 Task: Change the host image version preference to beta.
Action: Mouse moved to (933, 72)
Screenshot: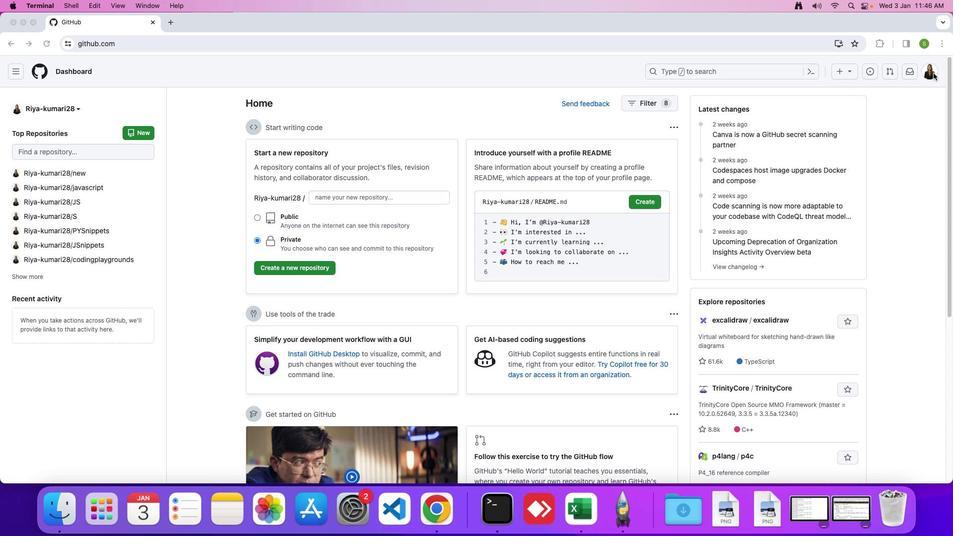 
Action: Mouse pressed left at (933, 72)
Screenshot: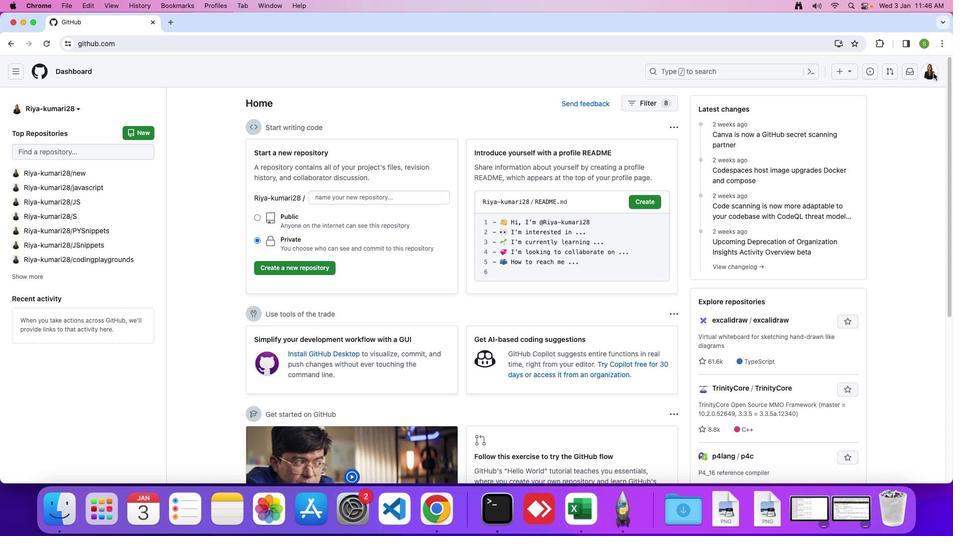 
Action: Mouse moved to (931, 70)
Screenshot: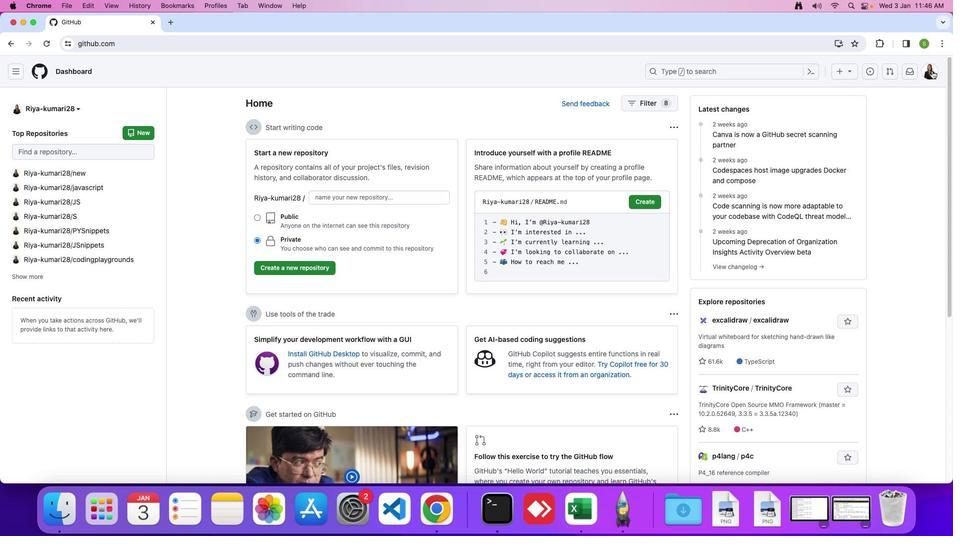 
Action: Mouse pressed left at (931, 70)
Screenshot: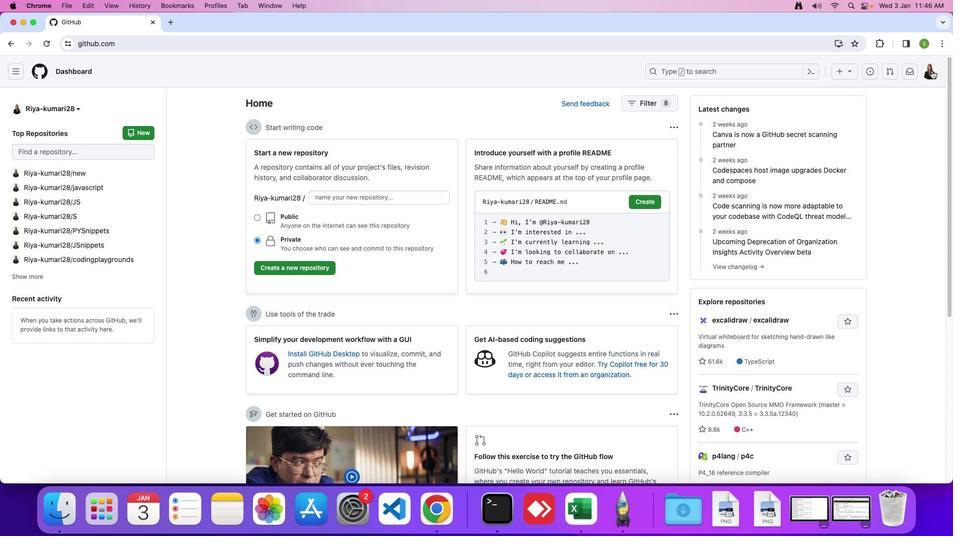 
Action: Mouse moved to (875, 338)
Screenshot: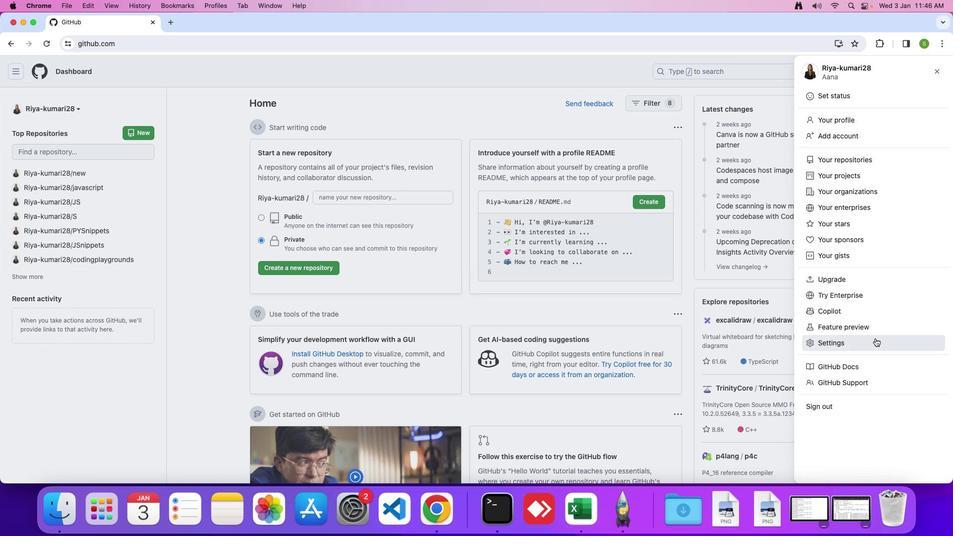 
Action: Mouse pressed left at (875, 338)
Screenshot: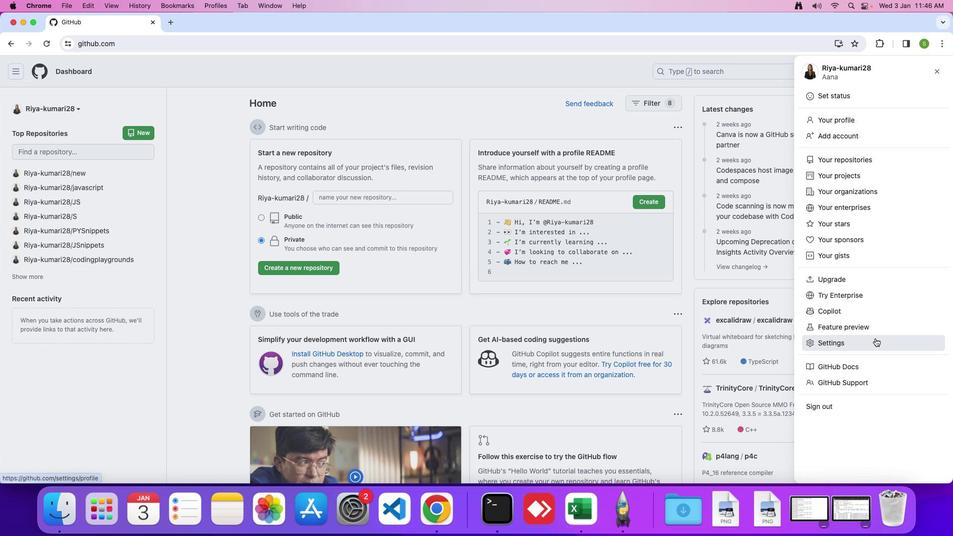 
Action: Mouse moved to (199, 418)
Screenshot: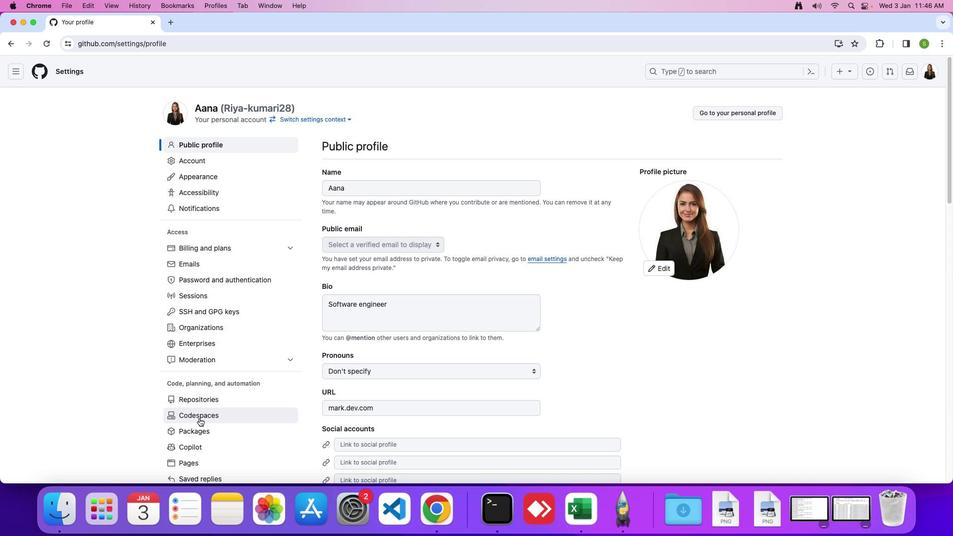 
Action: Mouse pressed left at (199, 418)
Screenshot: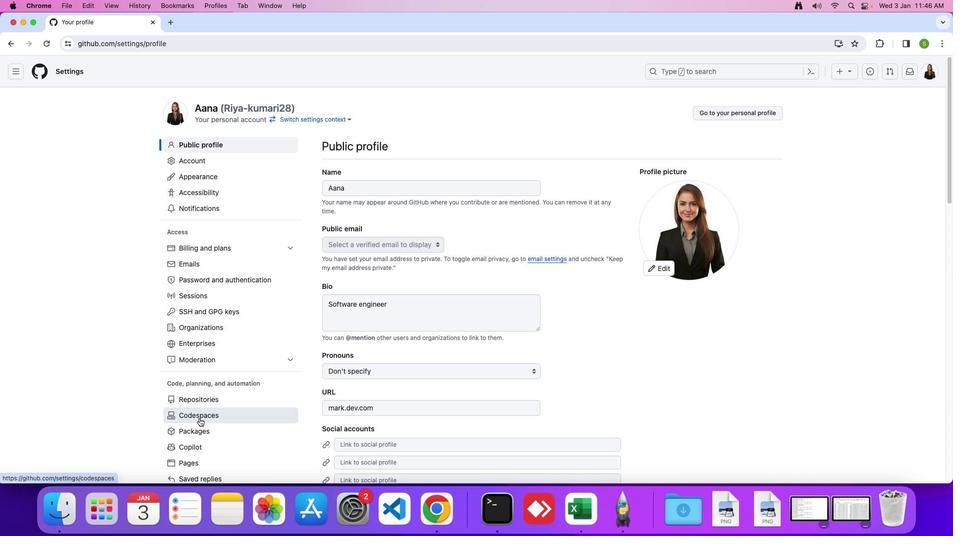 
Action: Mouse moved to (413, 375)
Screenshot: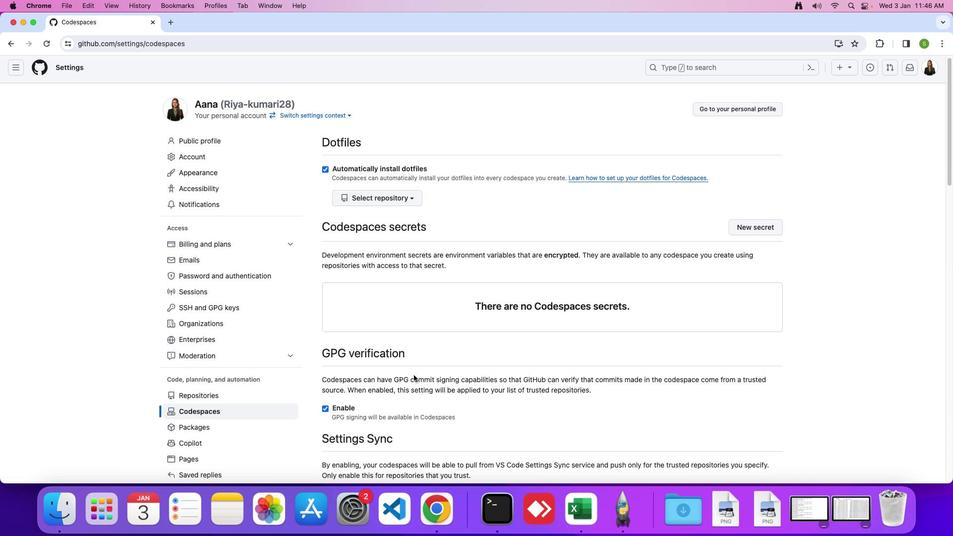 
Action: Mouse scrolled (413, 375) with delta (0, 0)
Screenshot: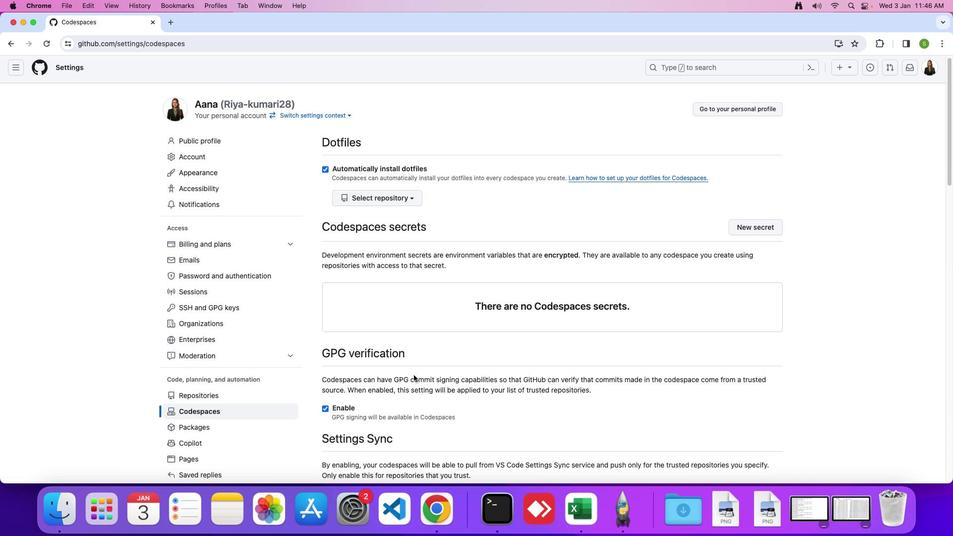 
Action: Mouse scrolled (413, 375) with delta (0, 0)
Screenshot: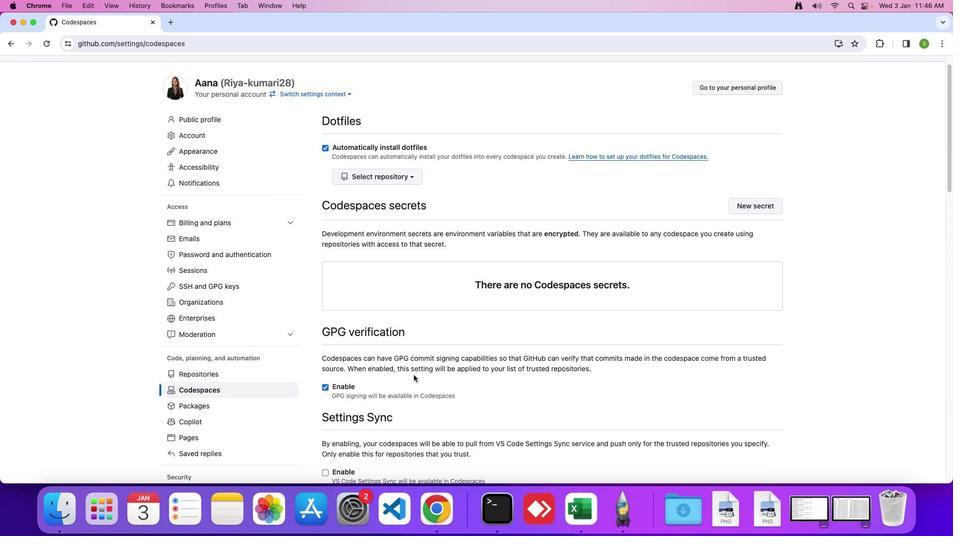 
Action: Mouse scrolled (413, 375) with delta (0, -1)
Screenshot: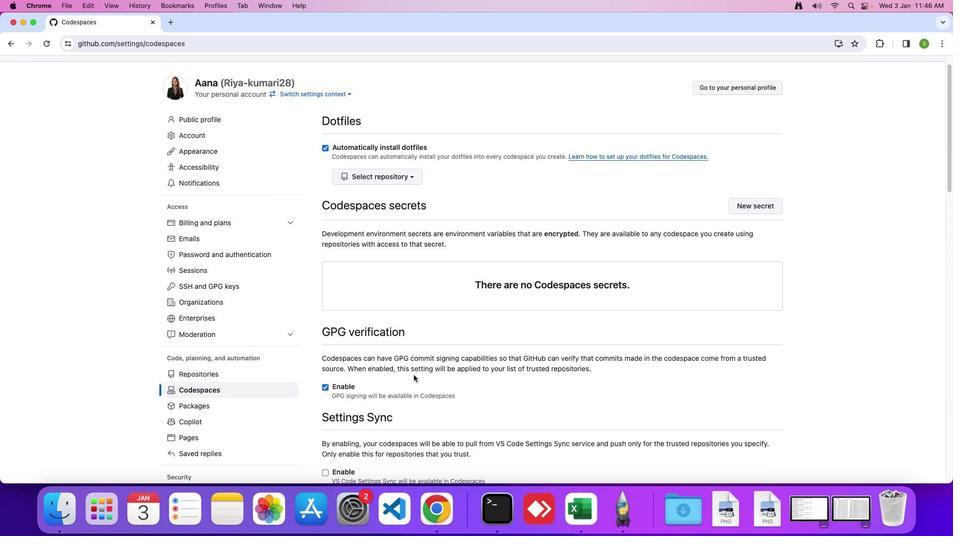 
Action: Mouse moved to (414, 375)
Screenshot: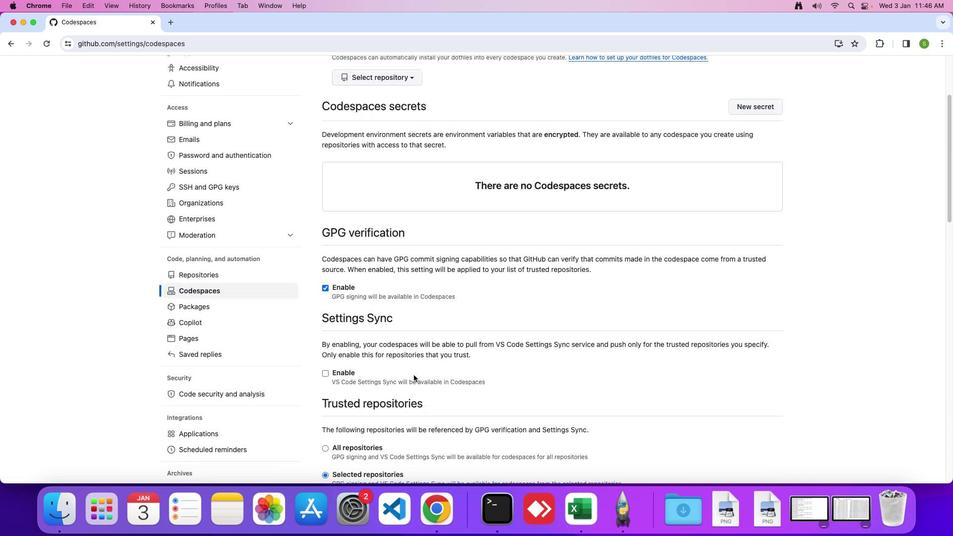 
Action: Mouse scrolled (414, 375) with delta (0, -2)
Screenshot: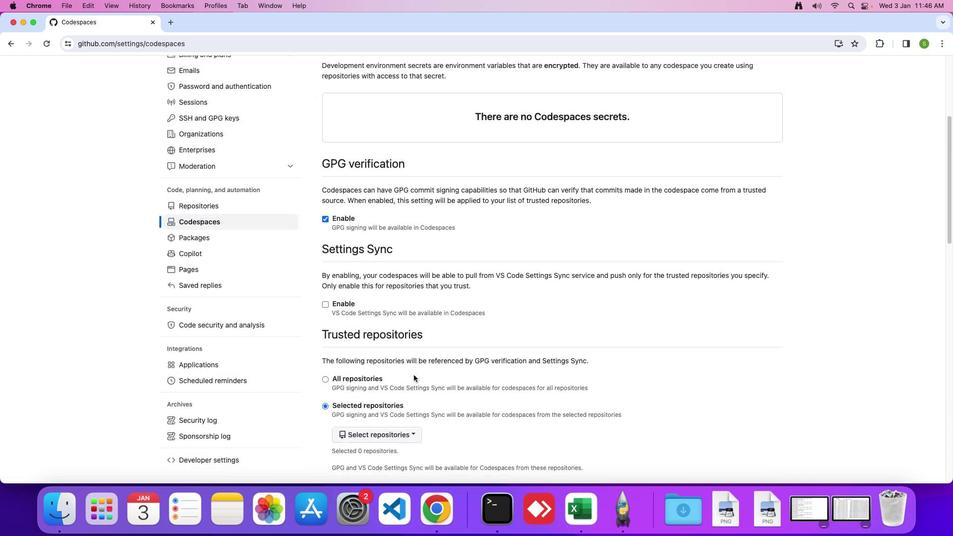 
Action: Mouse scrolled (414, 375) with delta (0, 0)
Screenshot: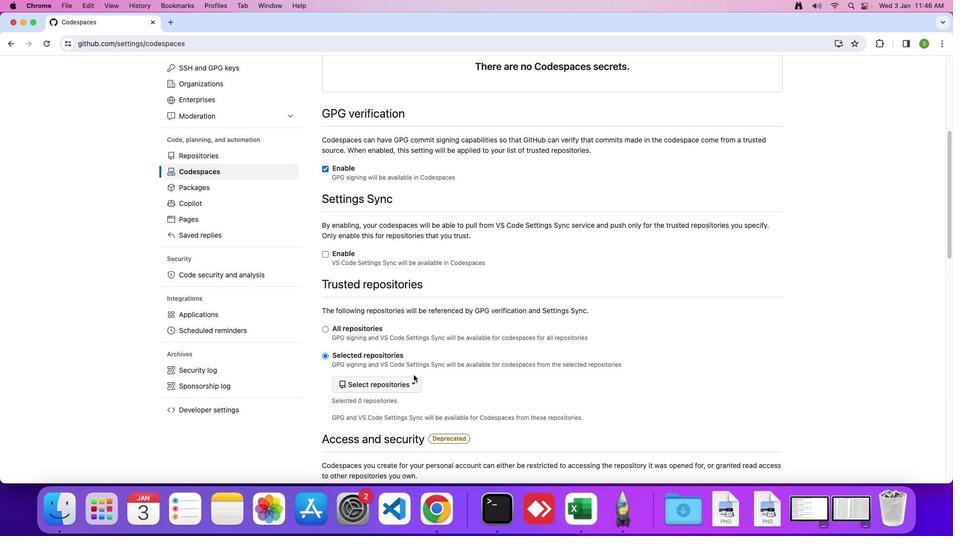 
Action: Mouse scrolled (414, 375) with delta (0, 0)
Screenshot: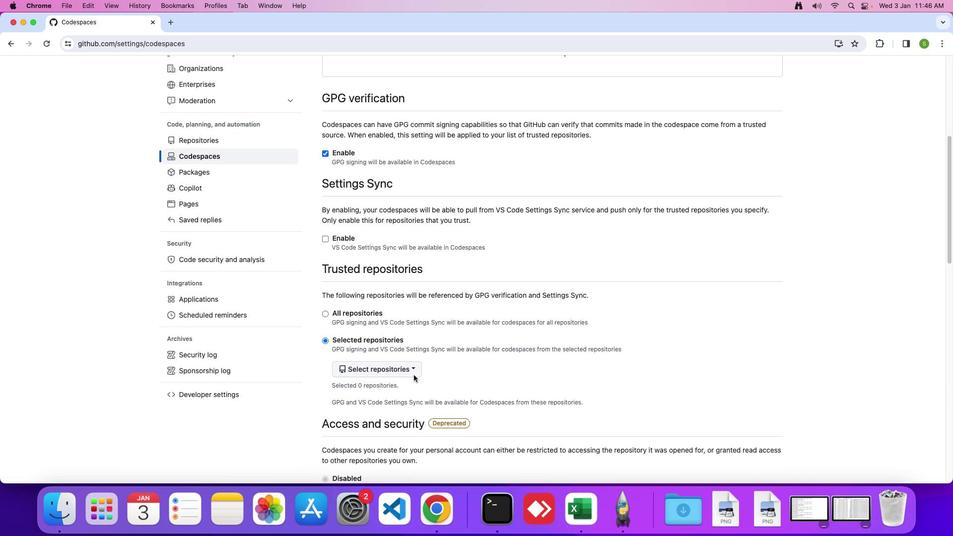 
Action: Mouse scrolled (414, 375) with delta (0, -1)
Screenshot: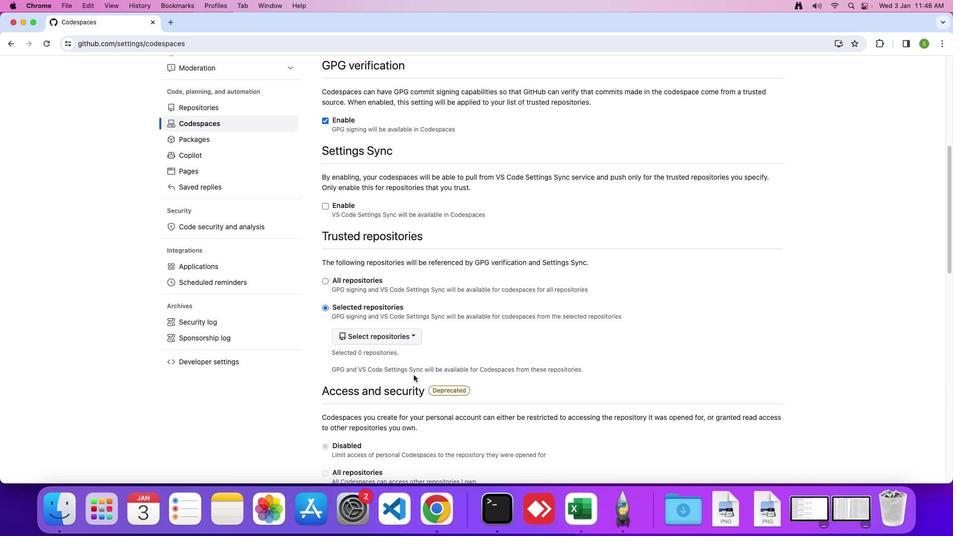 
Action: Mouse scrolled (414, 375) with delta (0, 0)
Screenshot: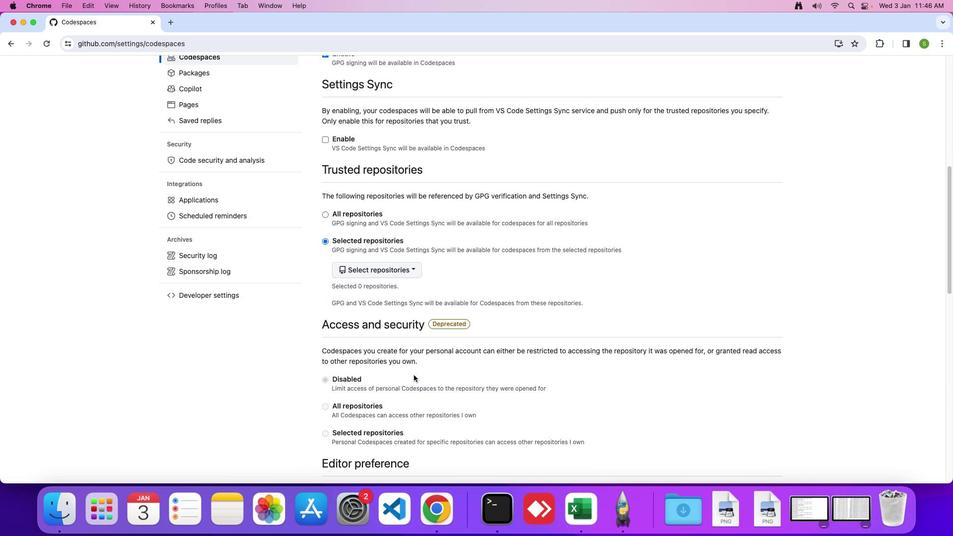 
Action: Mouse scrolled (414, 375) with delta (0, 0)
Screenshot: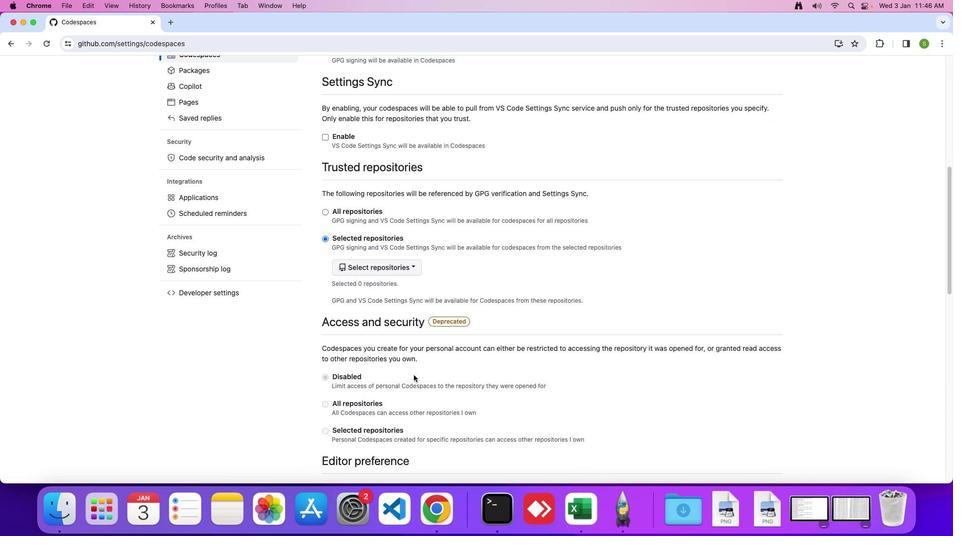 
Action: Mouse scrolled (414, 375) with delta (0, 0)
Screenshot: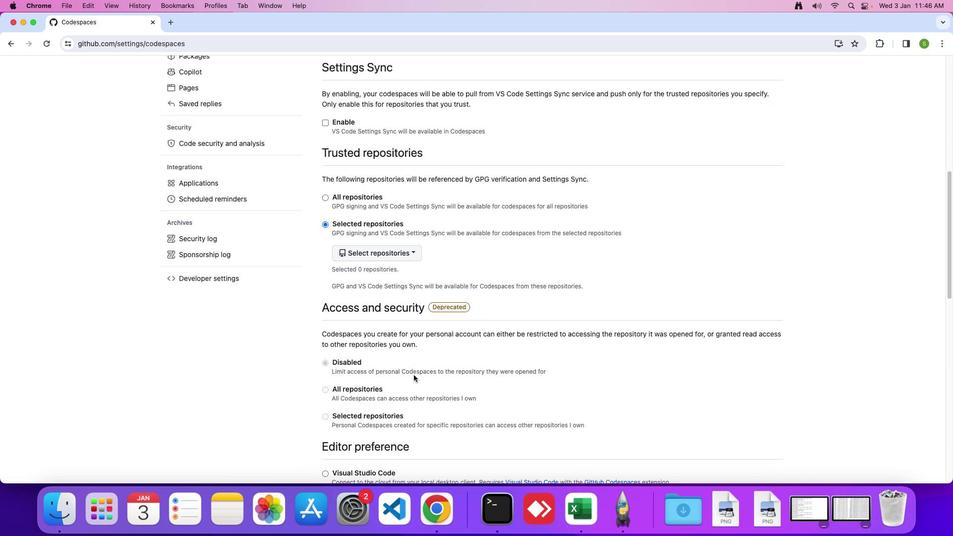 
Action: Mouse scrolled (414, 375) with delta (0, 0)
Screenshot: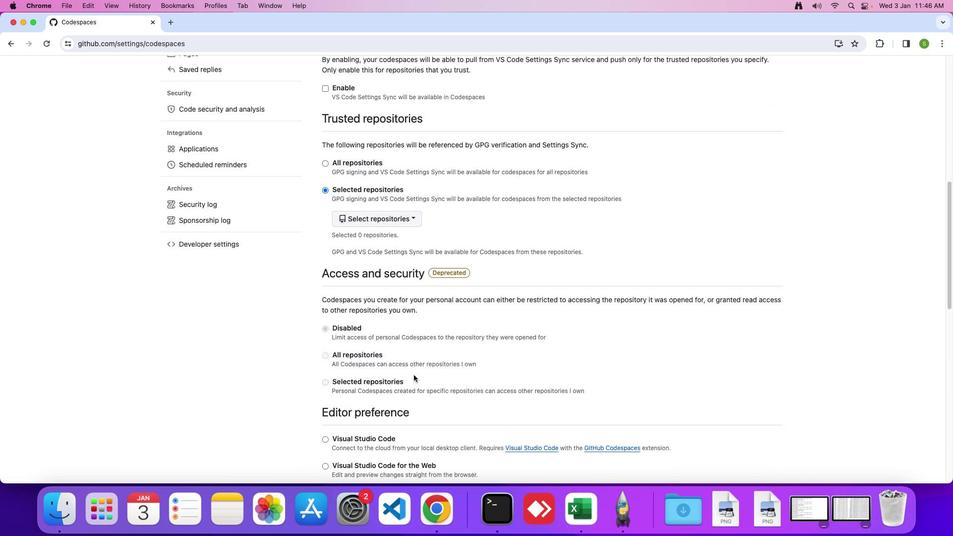
Action: Mouse scrolled (414, 375) with delta (0, 0)
Screenshot: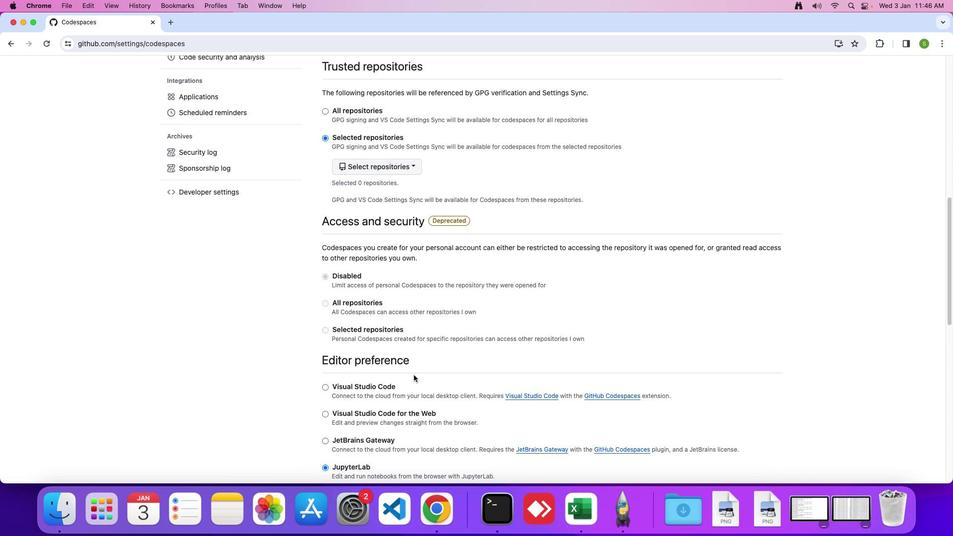 
Action: Mouse scrolled (414, 375) with delta (0, 0)
Screenshot: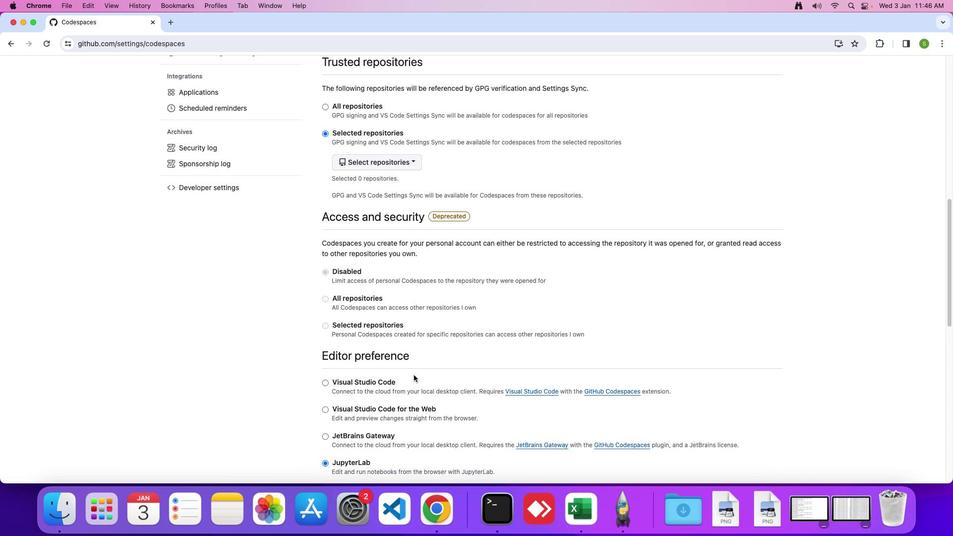
Action: Mouse scrolled (414, 375) with delta (0, 0)
Screenshot: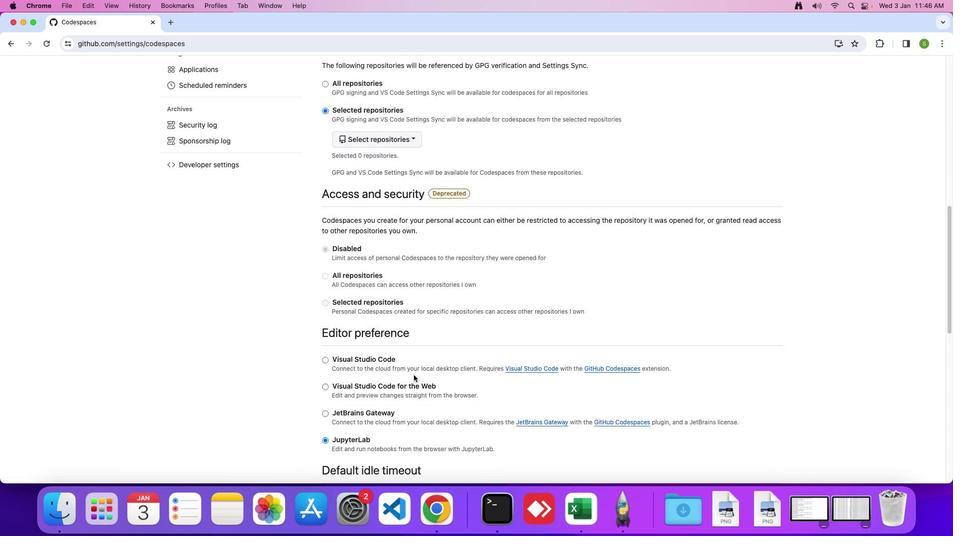 
Action: Mouse scrolled (414, 375) with delta (0, 0)
Screenshot: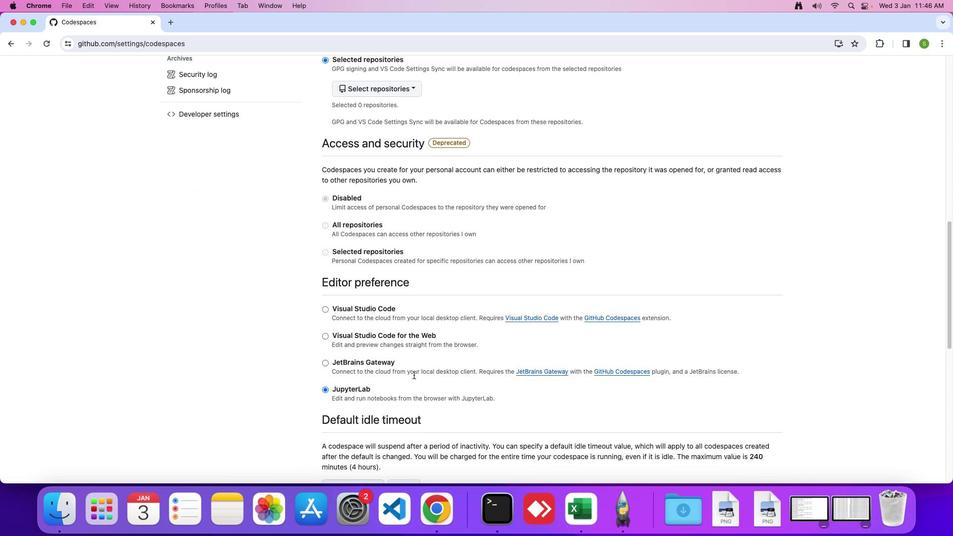 
Action: Mouse scrolled (414, 375) with delta (0, 0)
Screenshot: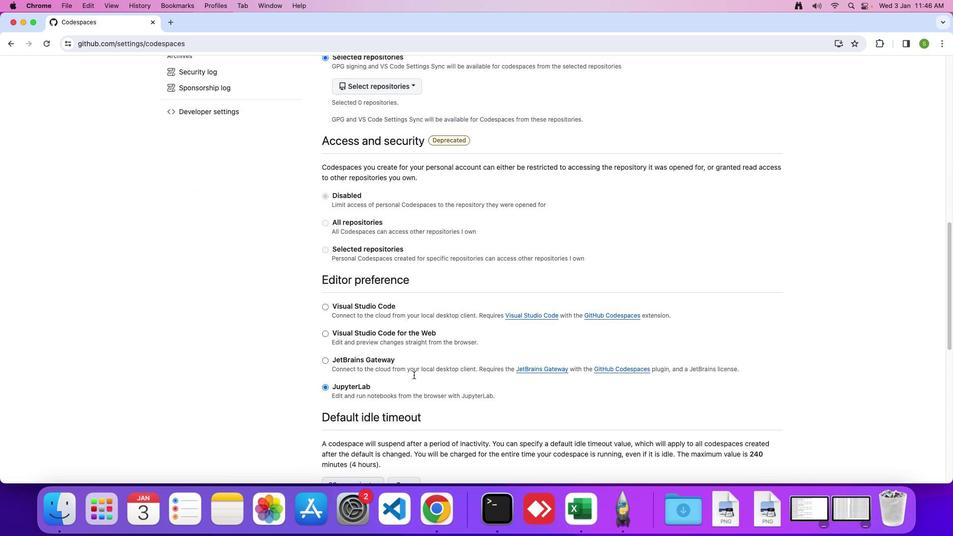 
Action: Mouse scrolled (414, 375) with delta (0, 0)
Screenshot: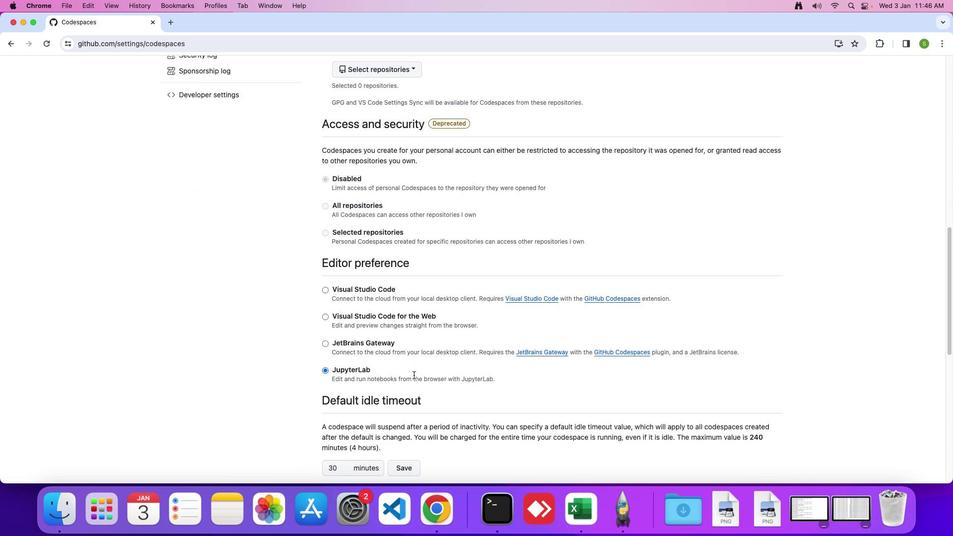 
Action: Mouse scrolled (414, 375) with delta (0, 0)
Screenshot: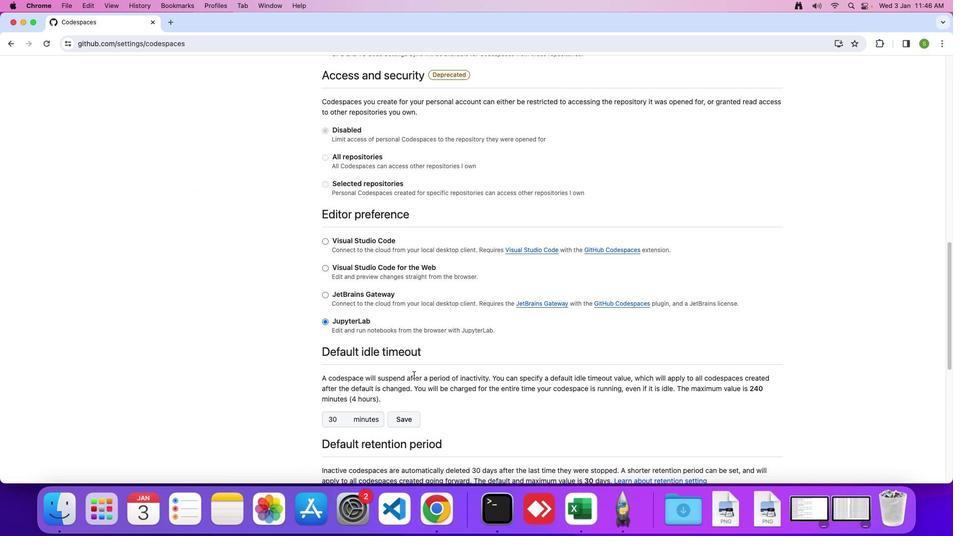 
Action: Mouse scrolled (414, 375) with delta (0, 0)
Screenshot: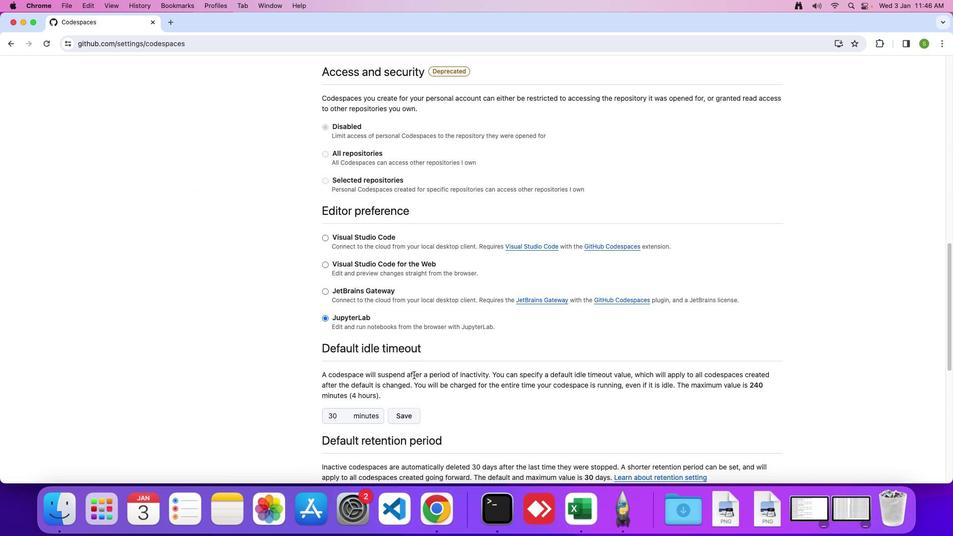 
Action: Mouse scrolled (414, 375) with delta (0, 0)
Screenshot: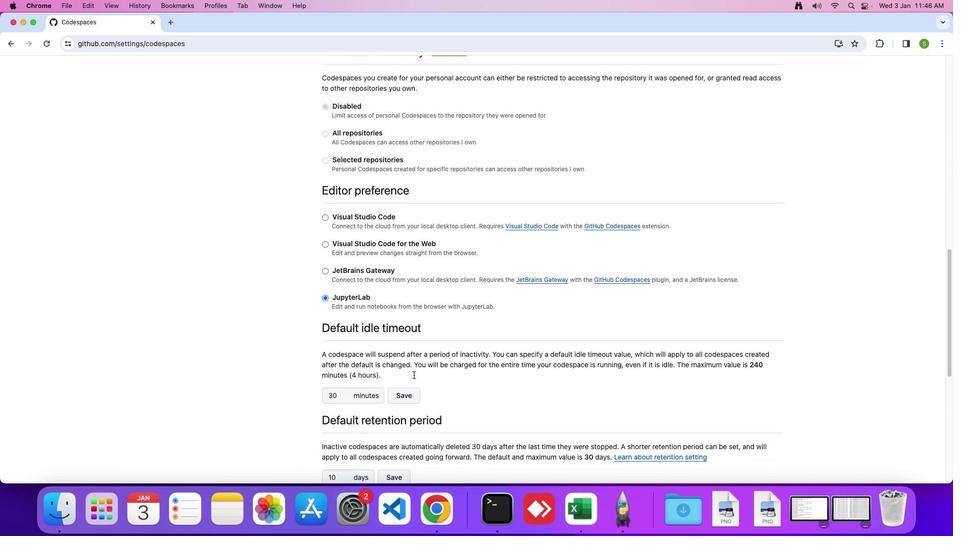 
Action: Mouse scrolled (414, 375) with delta (0, 0)
Screenshot: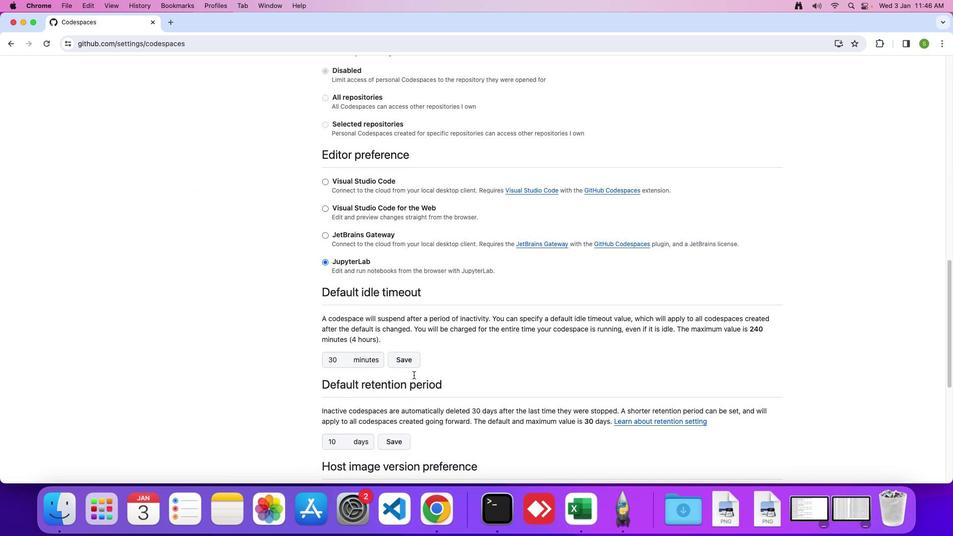 
Action: Mouse scrolled (414, 375) with delta (0, 0)
Screenshot: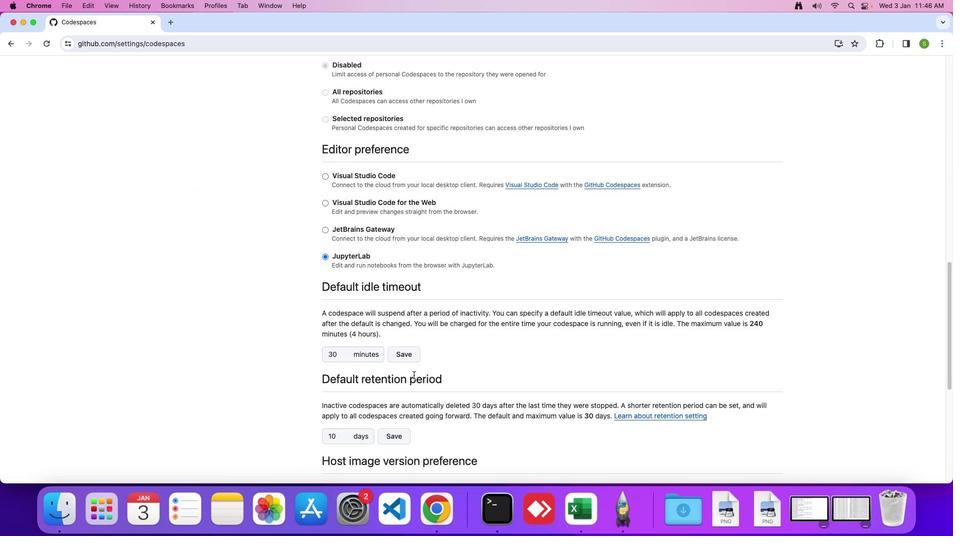
Action: Mouse scrolled (414, 375) with delta (0, -1)
Screenshot: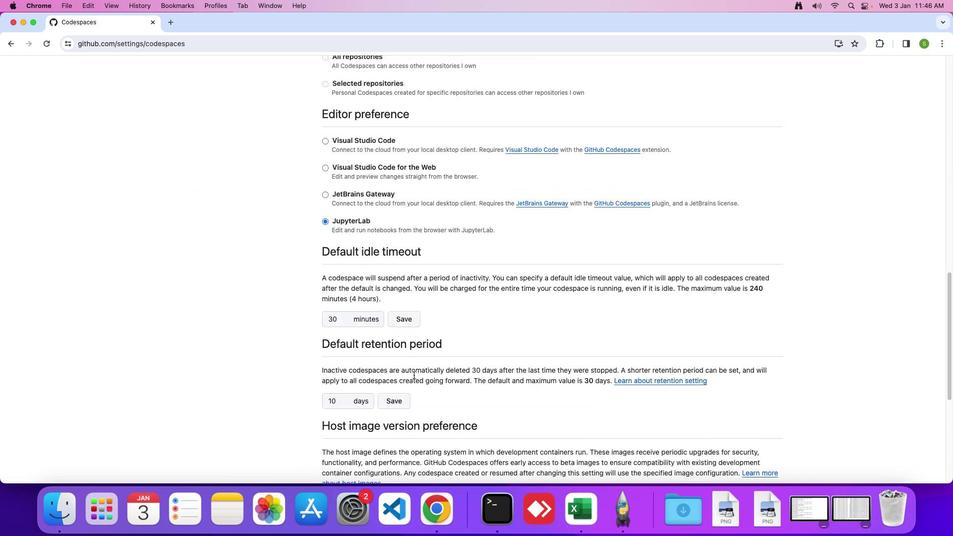 
Action: Mouse scrolled (414, 375) with delta (0, 0)
Screenshot: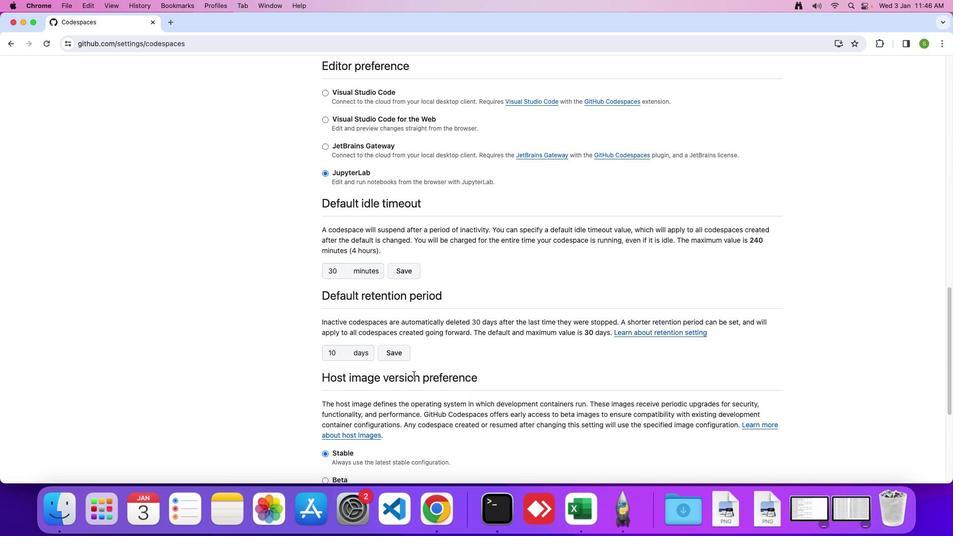 
Action: Mouse scrolled (414, 375) with delta (0, 0)
Screenshot: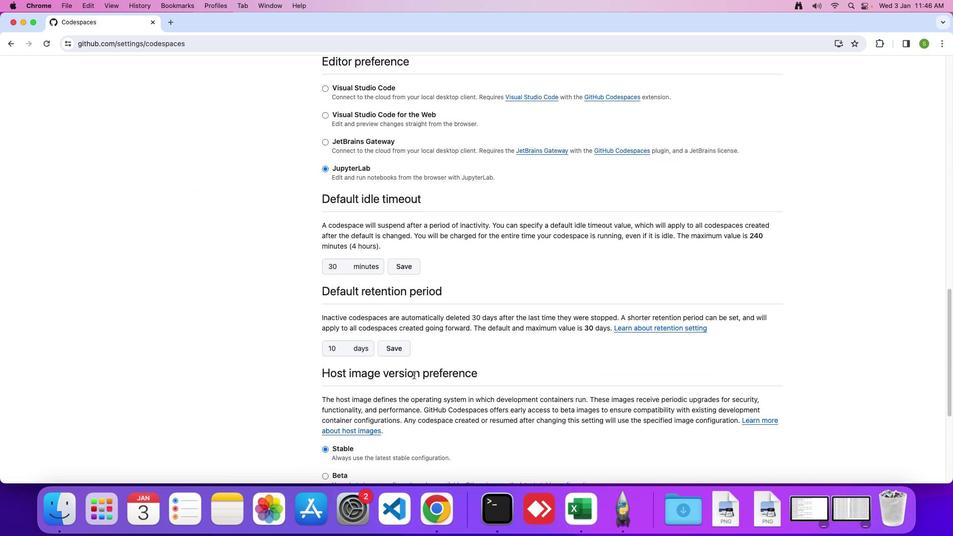 
Action: Mouse scrolled (414, 375) with delta (0, 0)
Screenshot: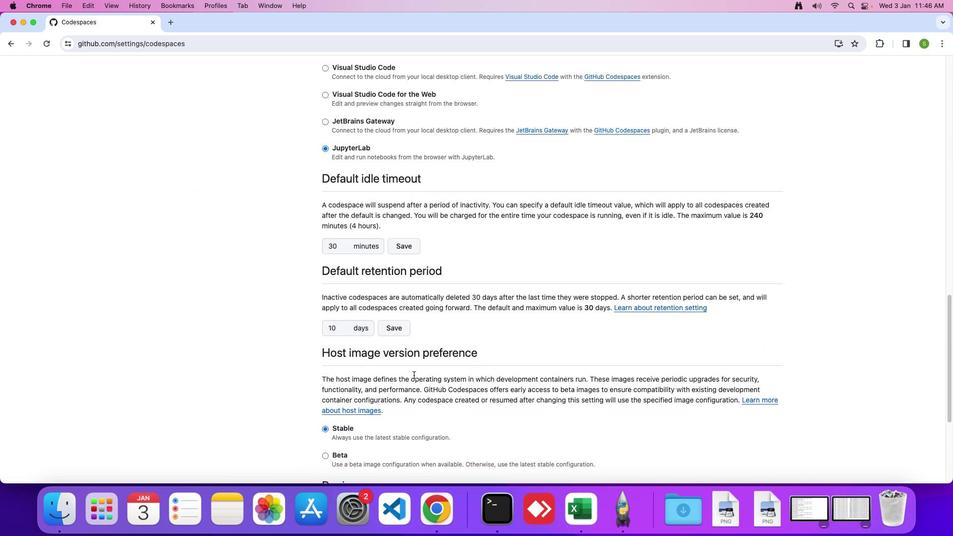 
Action: Mouse scrolled (414, 375) with delta (0, 0)
Screenshot: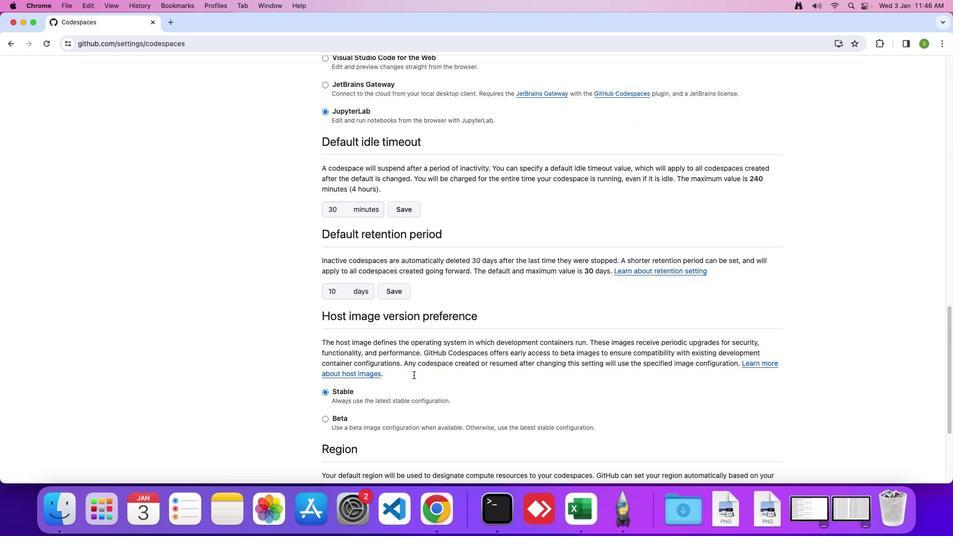
Action: Mouse scrolled (414, 375) with delta (0, 0)
Screenshot: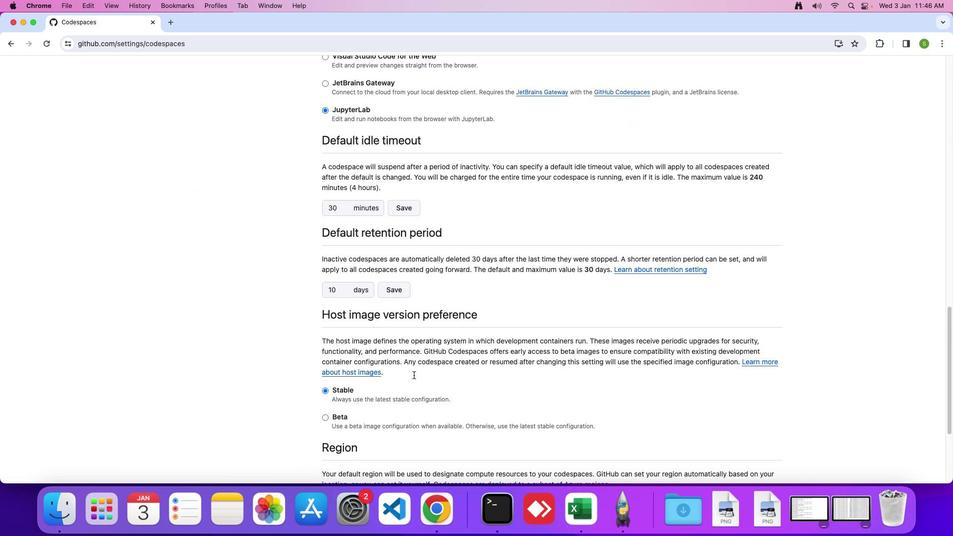 
Action: Mouse scrolled (414, 375) with delta (0, 0)
Screenshot: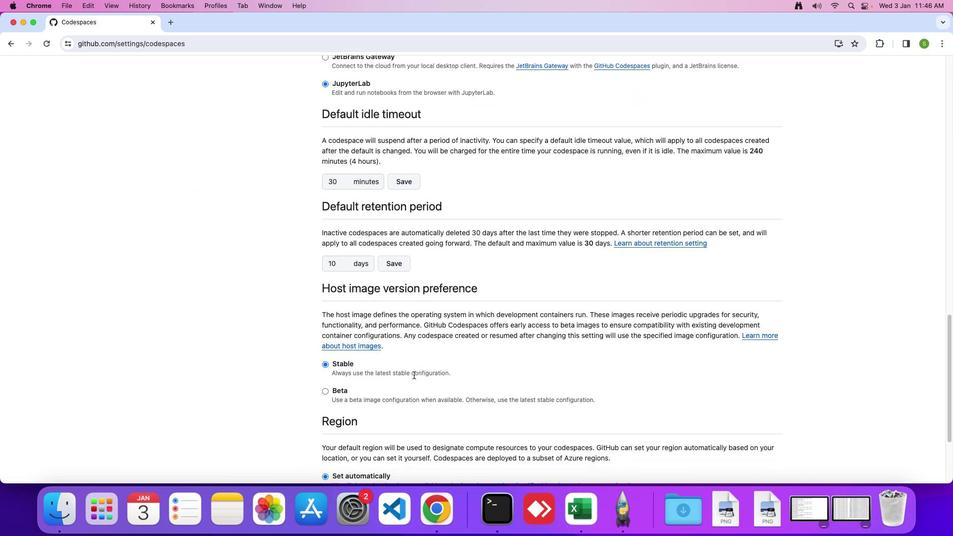 
Action: Mouse moved to (325, 368)
Screenshot: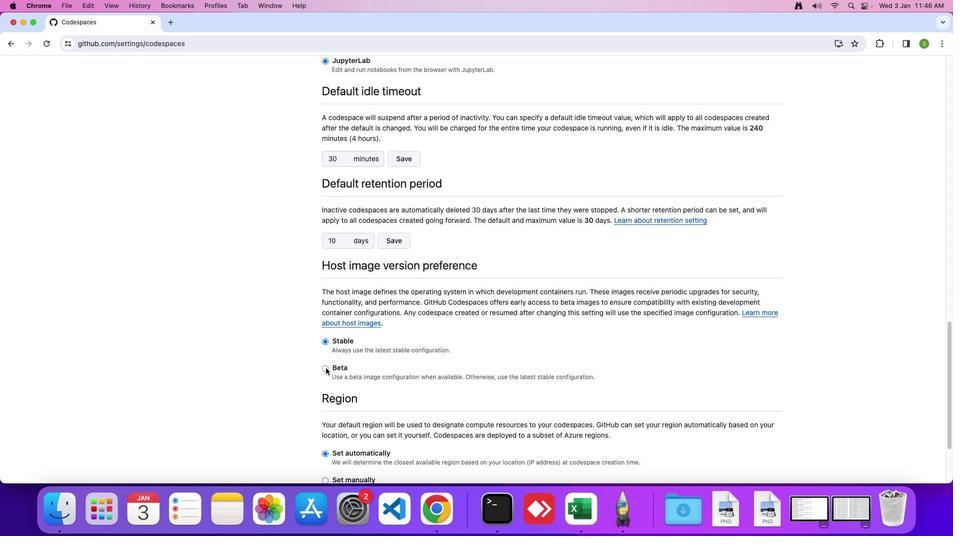 
Action: Mouse pressed left at (325, 368)
Screenshot: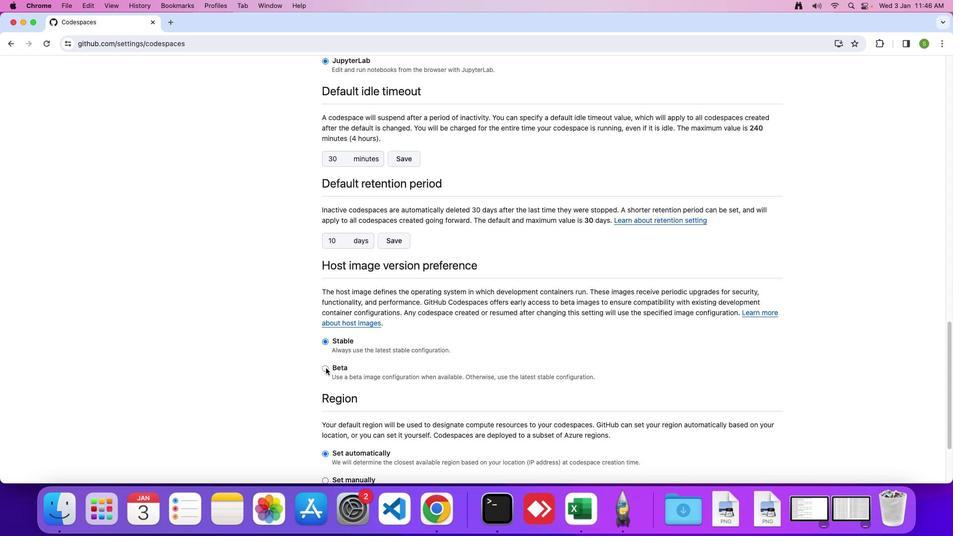 
Action: Mouse moved to (403, 355)
Screenshot: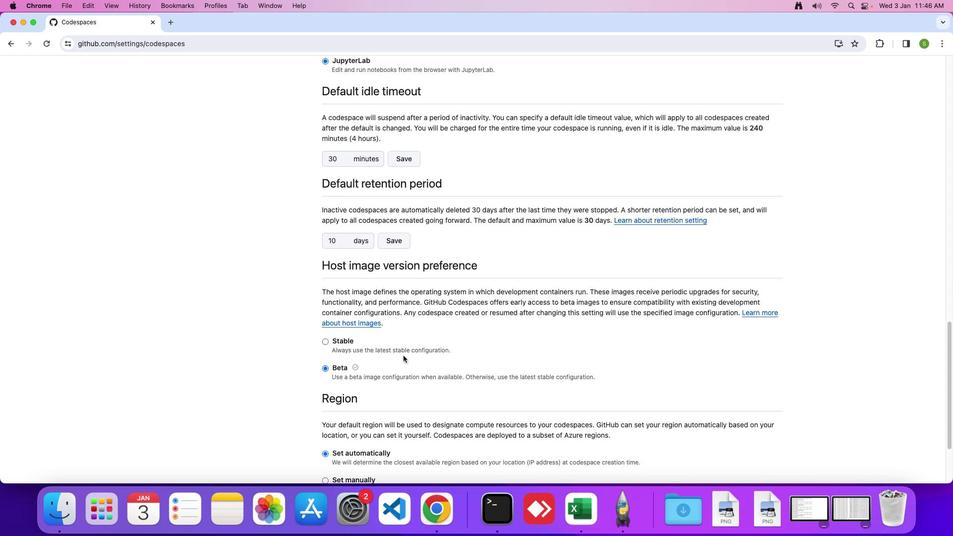 
